 Task: Add Member Aaisha to Card Card0049 in Board Board0043 in Workspace Development in Trello
Action: Mouse moved to (504, 86)
Screenshot: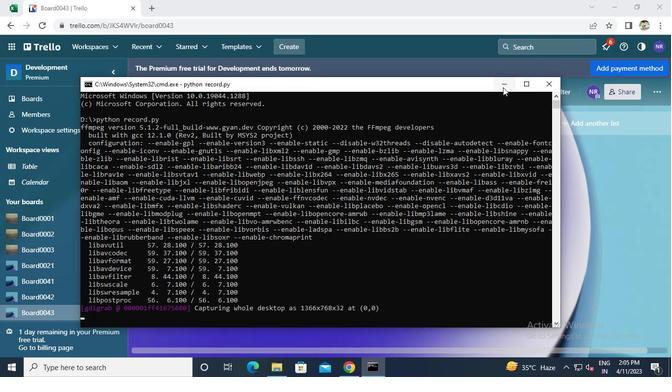 
Action: Mouse pressed left at (504, 86)
Screenshot: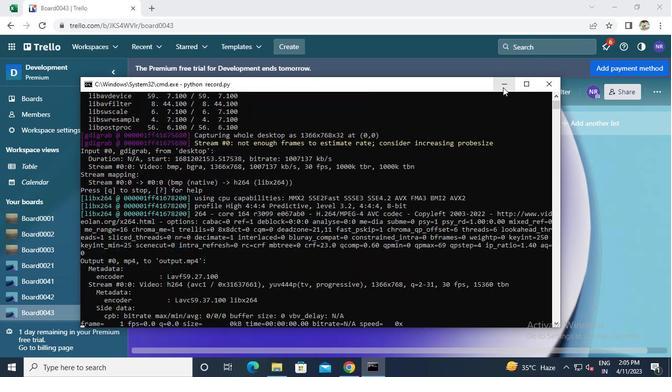 
Action: Mouse moved to (205, 146)
Screenshot: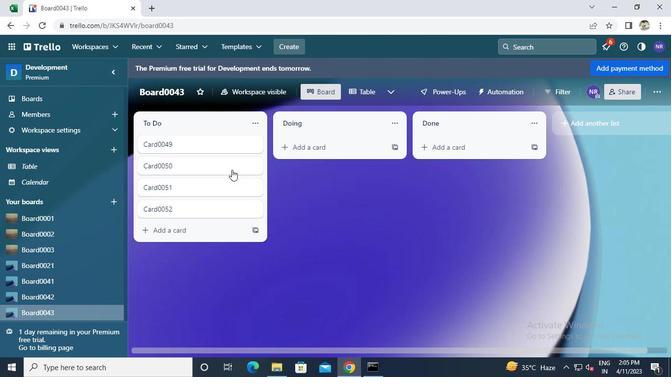 
Action: Mouse pressed left at (205, 146)
Screenshot: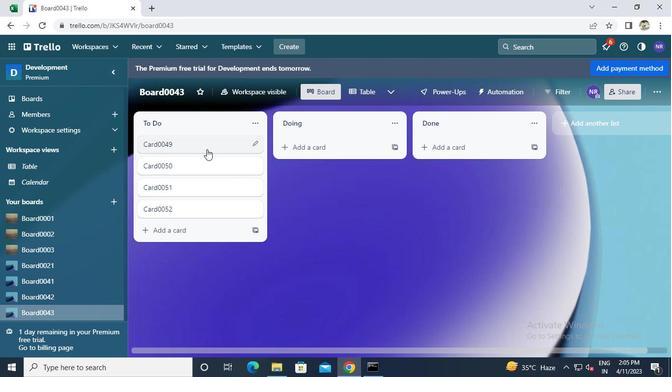 
Action: Mouse moved to (447, 119)
Screenshot: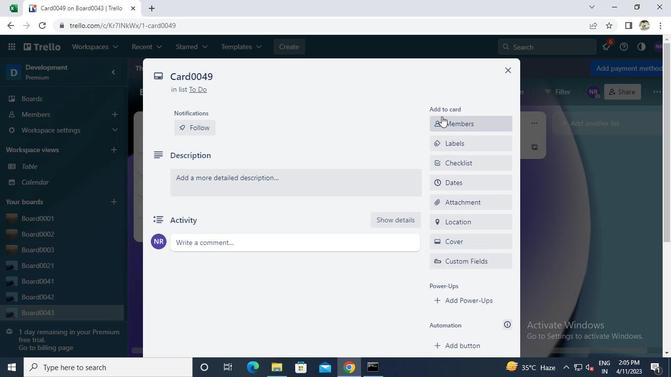 
Action: Mouse pressed left at (447, 119)
Screenshot: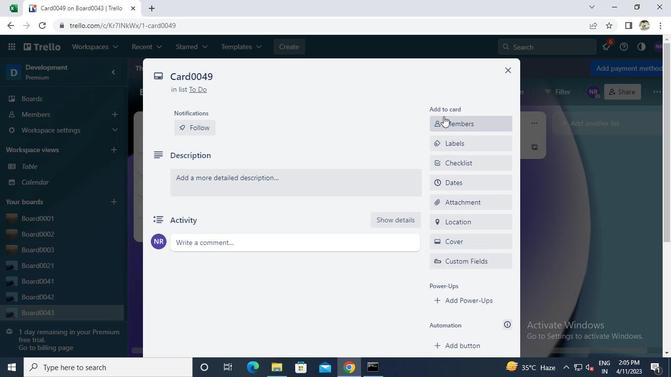 
Action: Mouse moved to (452, 117)
Screenshot: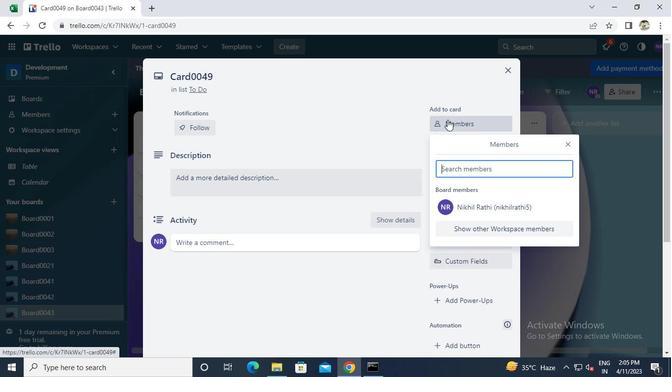 
Action: Keyboard a
Screenshot: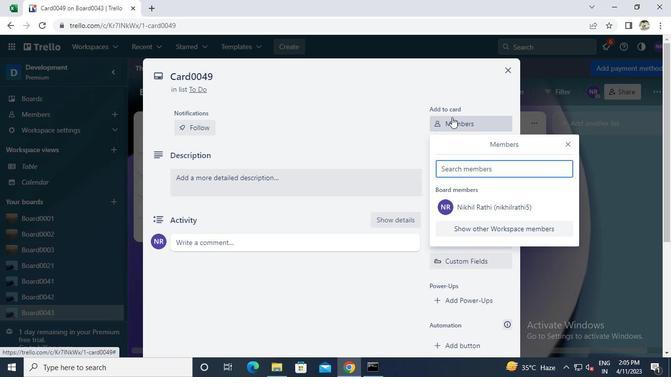 
Action: Keyboard a
Screenshot: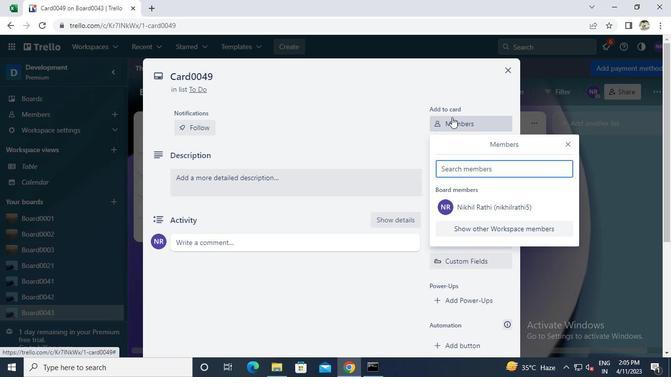 
Action: Mouse moved to (466, 256)
Screenshot: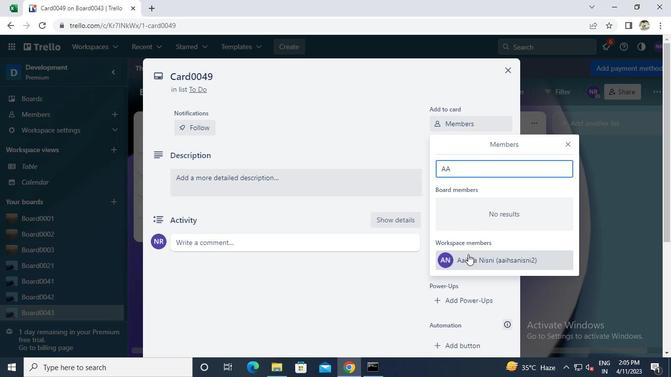
Action: Mouse pressed left at (466, 256)
Screenshot: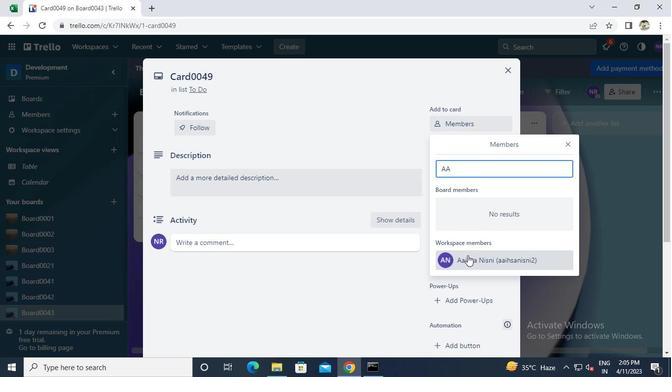 
Action: Mouse moved to (507, 73)
Screenshot: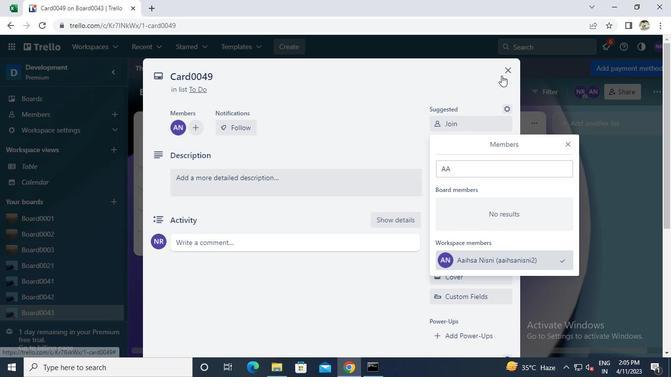 
Action: Mouse pressed left at (507, 73)
Screenshot: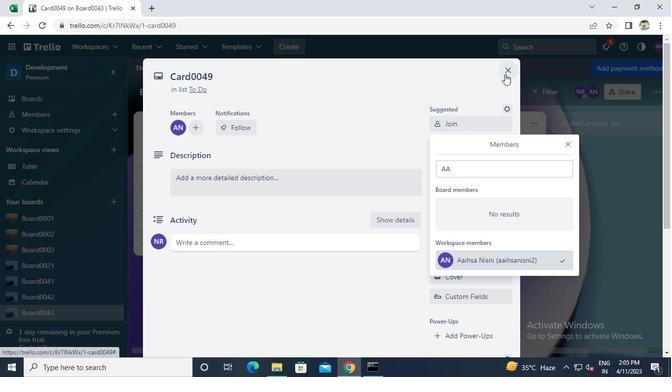 
Action: Mouse moved to (376, 364)
Screenshot: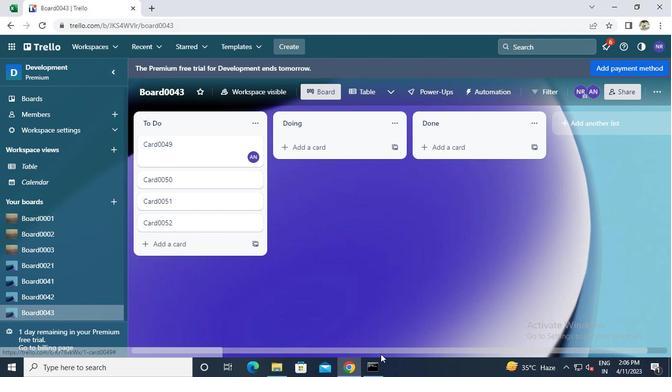 
Action: Mouse pressed left at (376, 364)
Screenshot: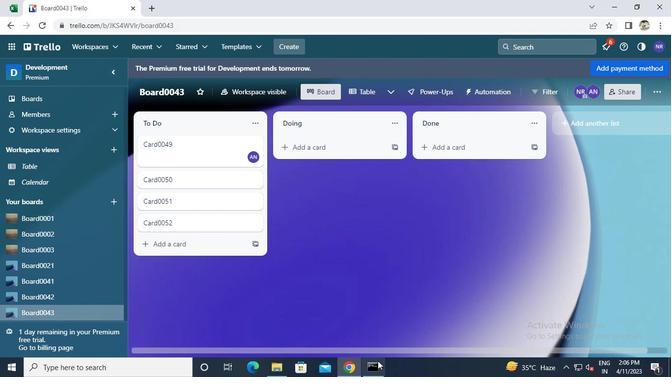 
Action: Mouse moved to (546, 81)
Screenshot: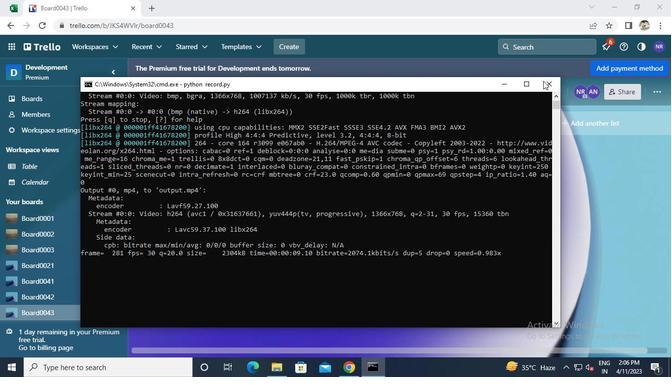 
Action: Mouse pressed left at (546, 81)
Screenshot: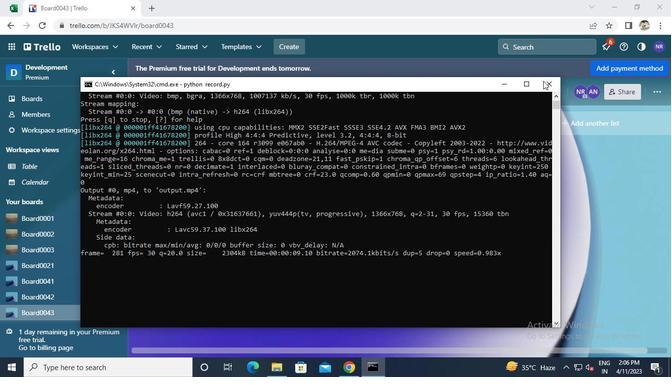
Action: Mouse moved to (546, 81)
Screenshot: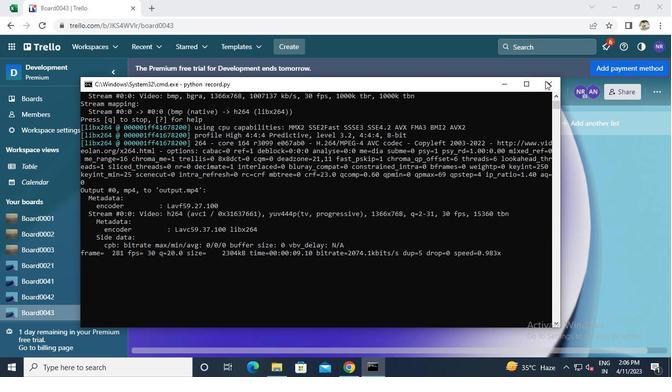 
